 Task: Provide the standings of the 2023 Victory Lane Racing Xfinity Series for the track "Chicago Street Course".
Action: Mouse moved to (222, 427)
Screenshot: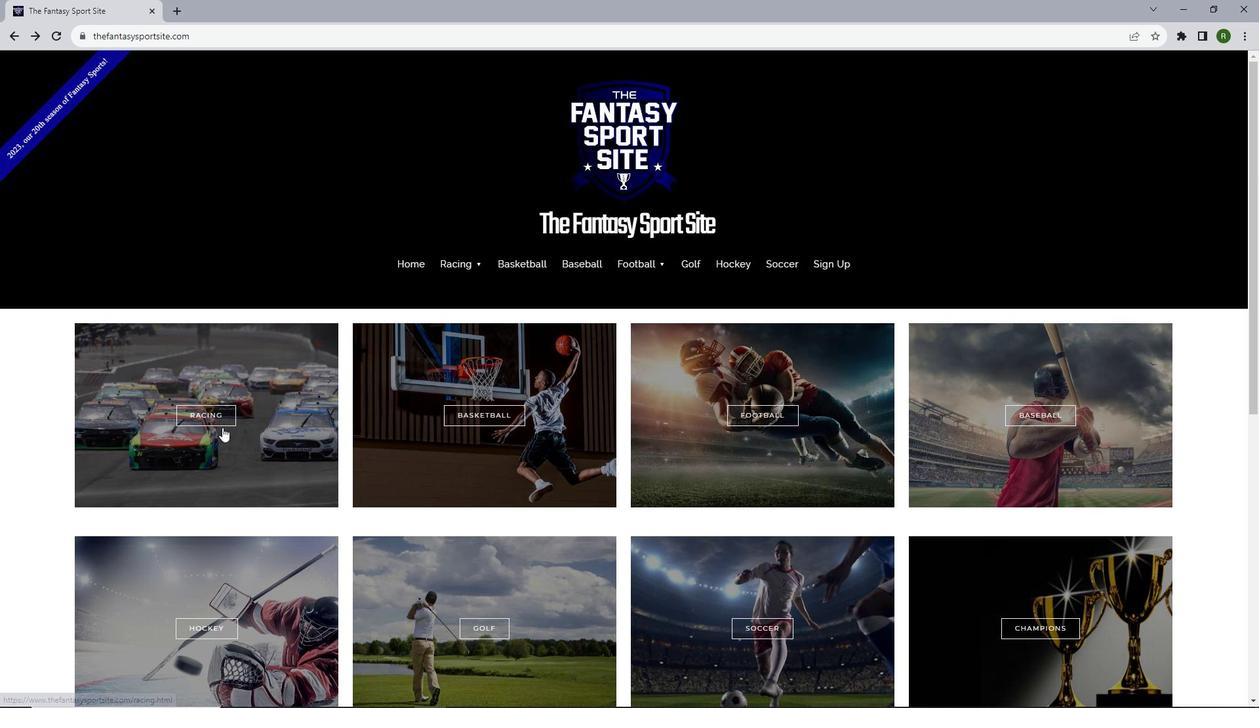 
Action: Mouse pressed left at (222, 427)
Screenshot: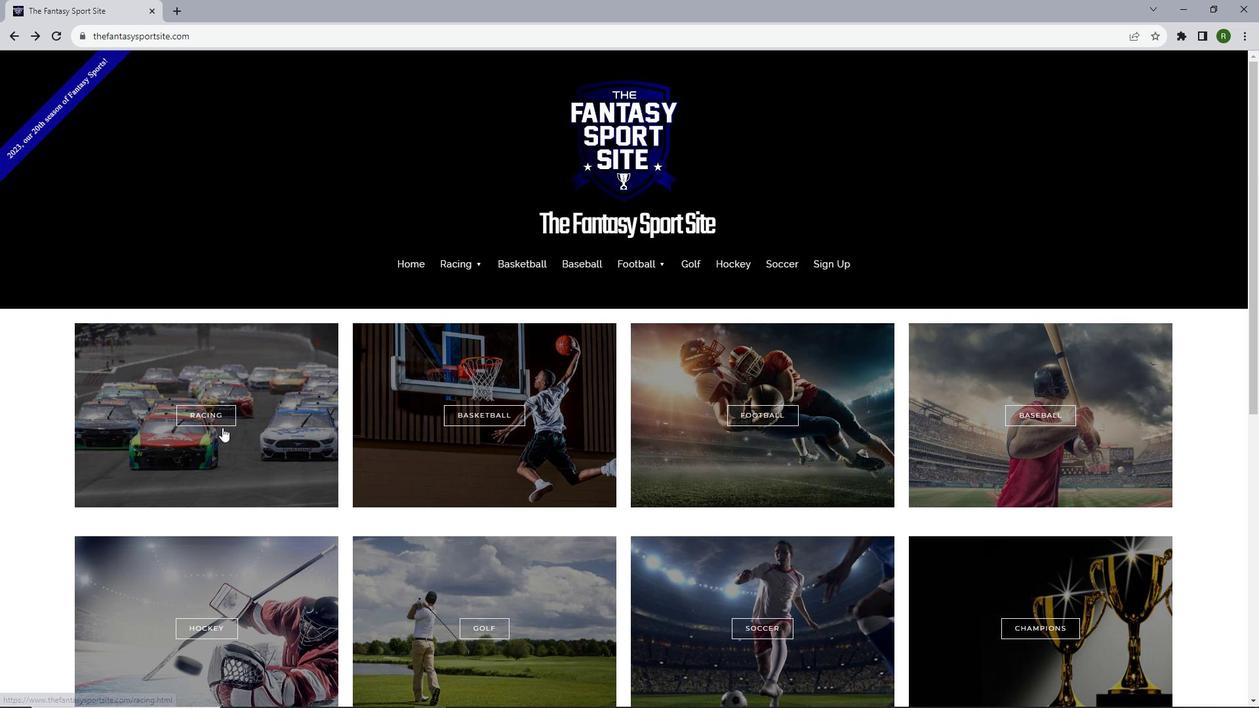 
Action: Mouse moved to (623, 576)
Screenshot: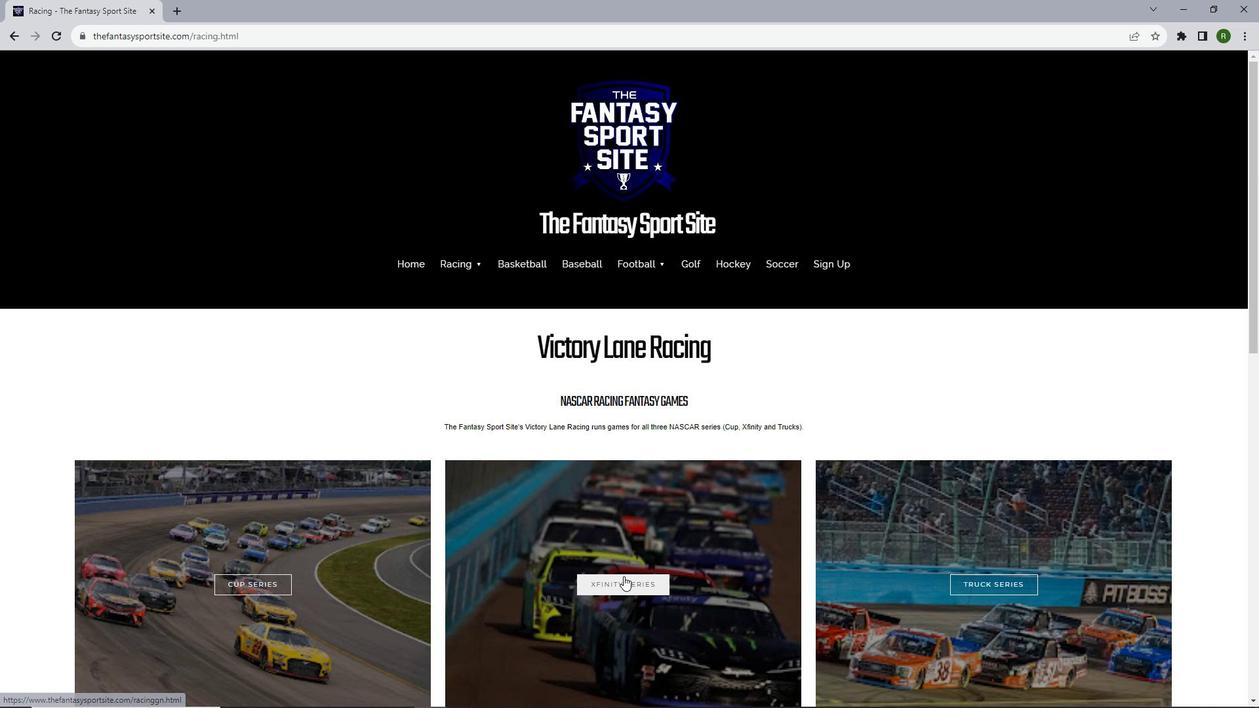
Action: Mouse pressed left at (623, 576)
Screenshot: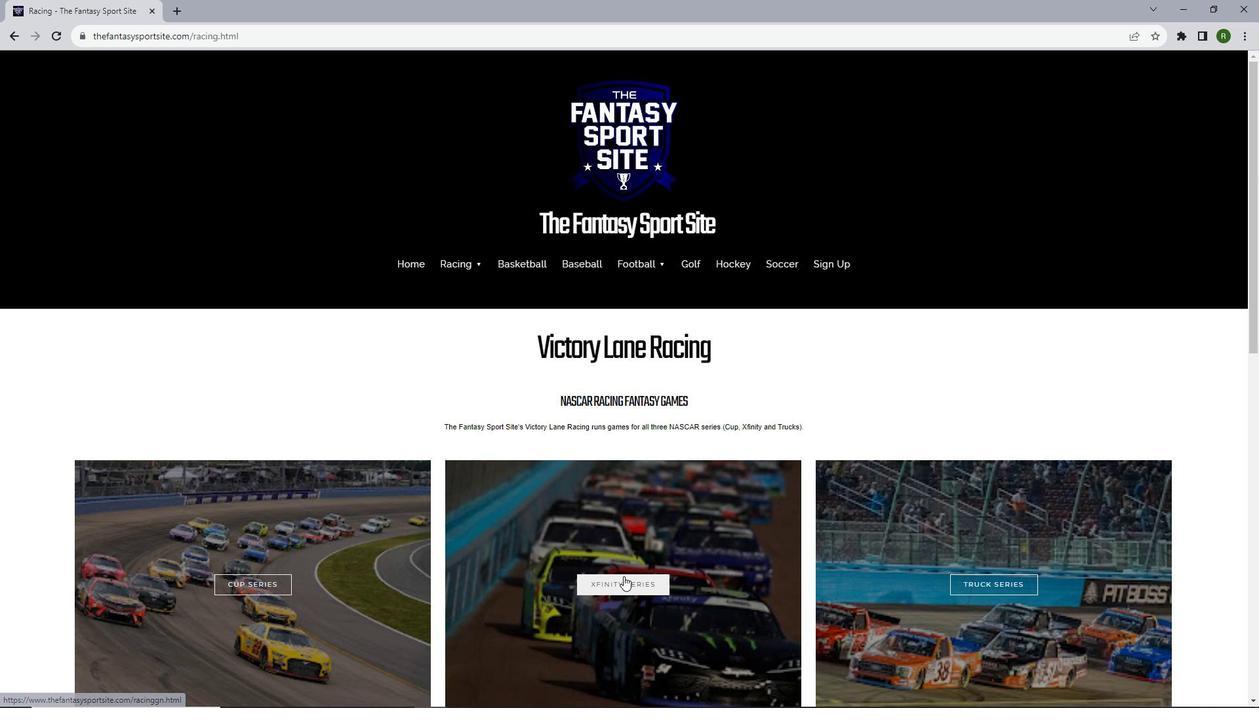 
Action: Mouse moved to (607, 380)
Screenshot: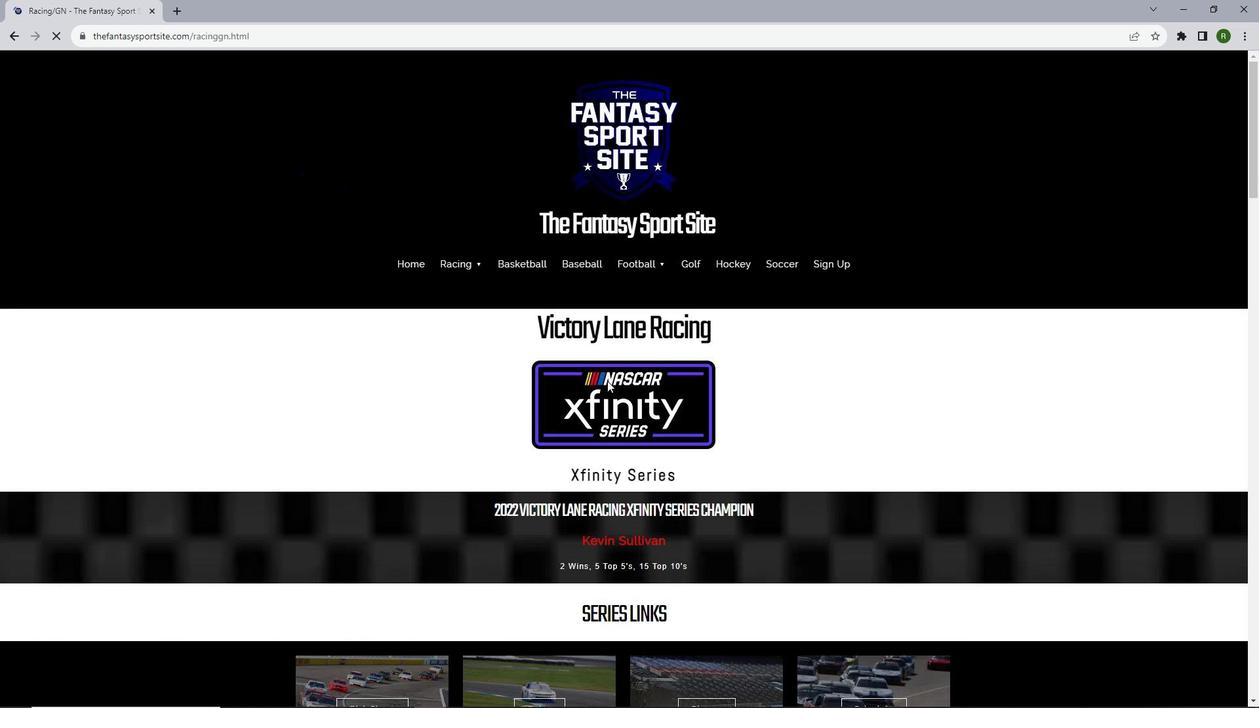 
Action: Mouse scrolled (607, 380) with delta (0, 0)
Screenshot: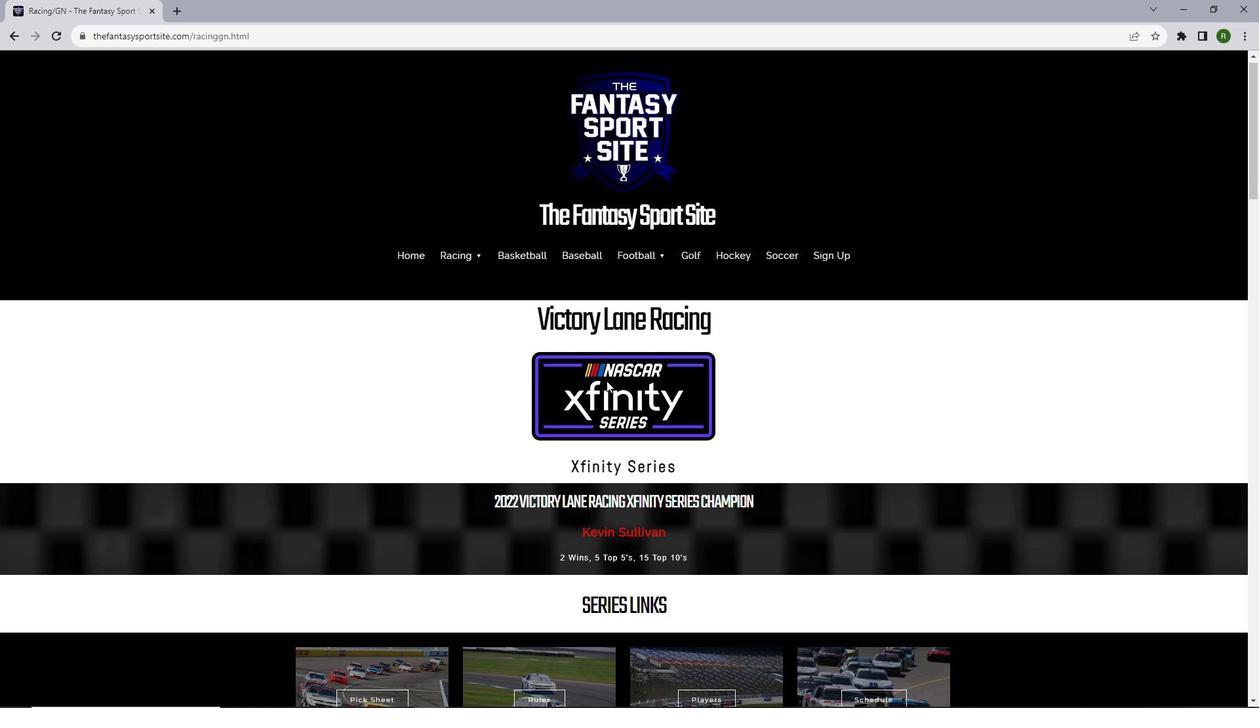 
Action: Mouse moved to (606, 380)
Screenshot: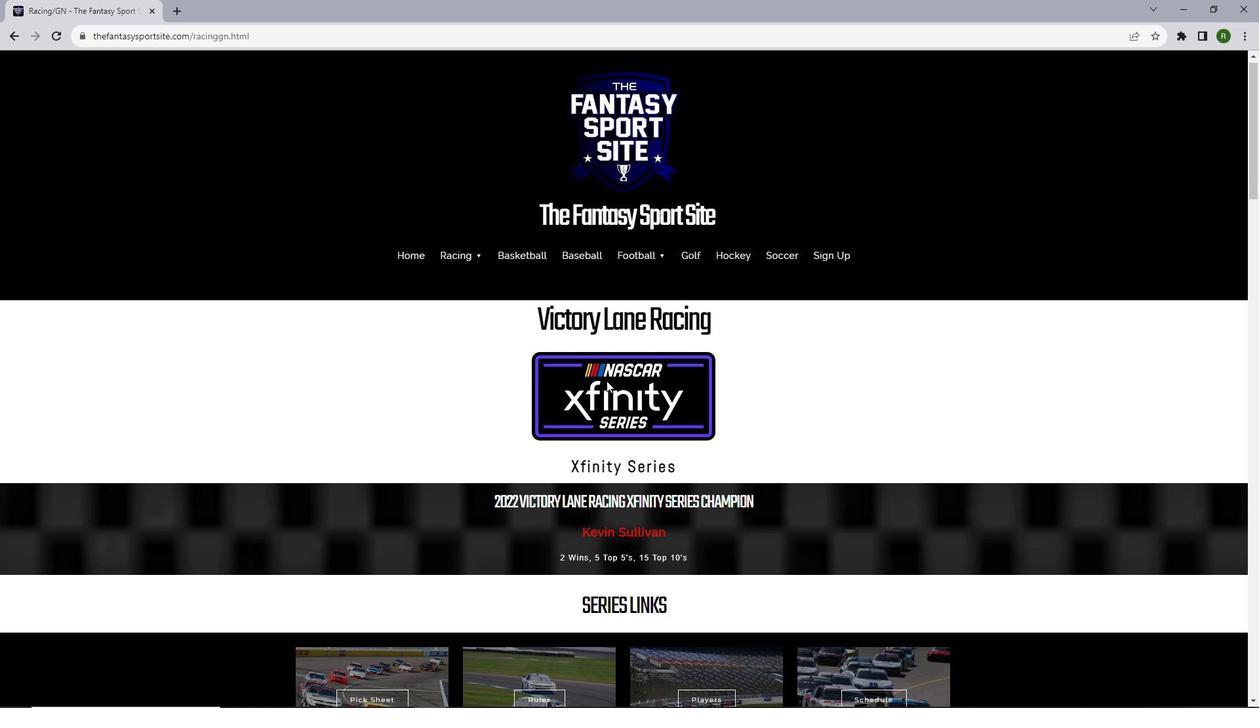 
Action: Mouse scrolled (606, 380) with delta (0, 0)
Screenshot: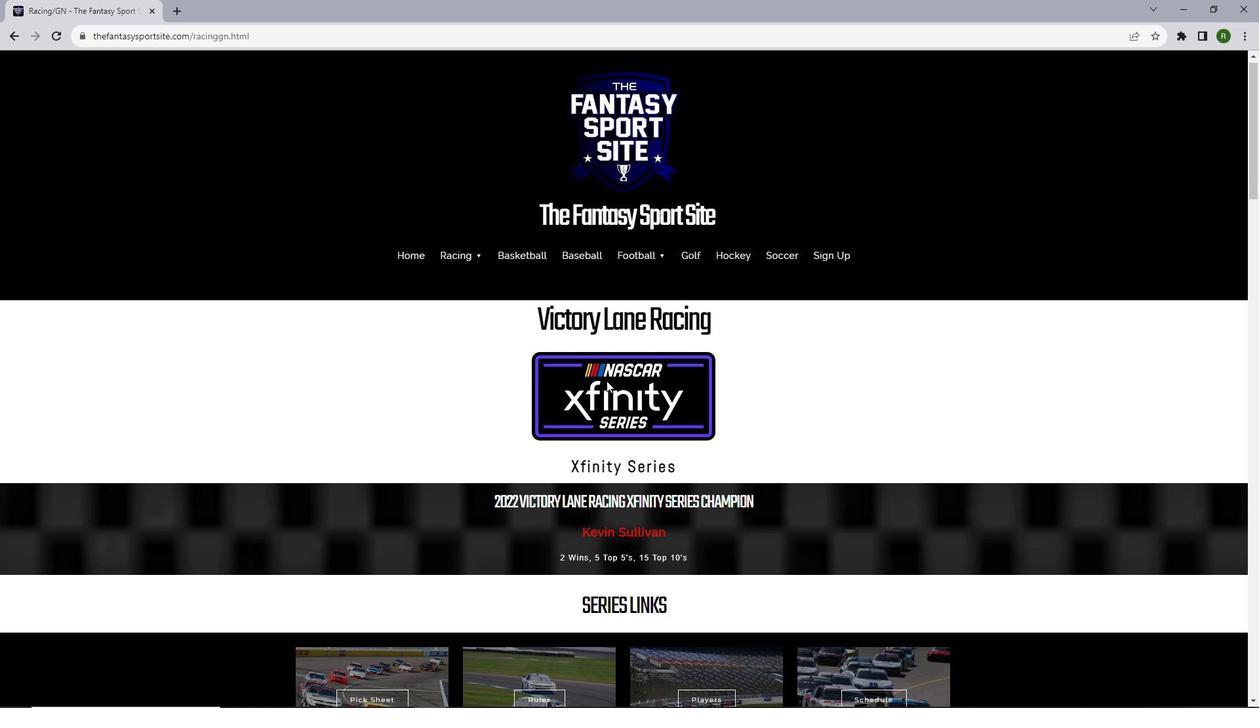 
Action: Mouse scrolled (606, 380) with delta (0, 0)
Screenshot: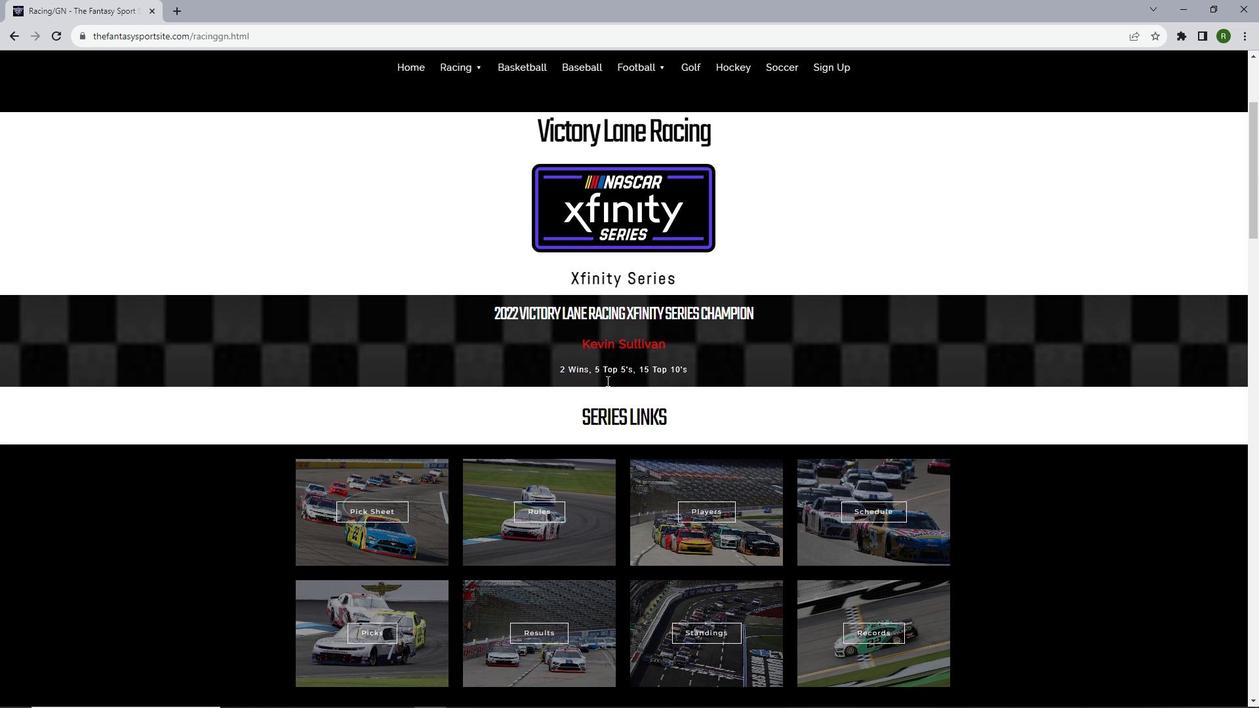 
Action: Mouse scrolled (606, 380) with delta (0, 0)
Screenshot: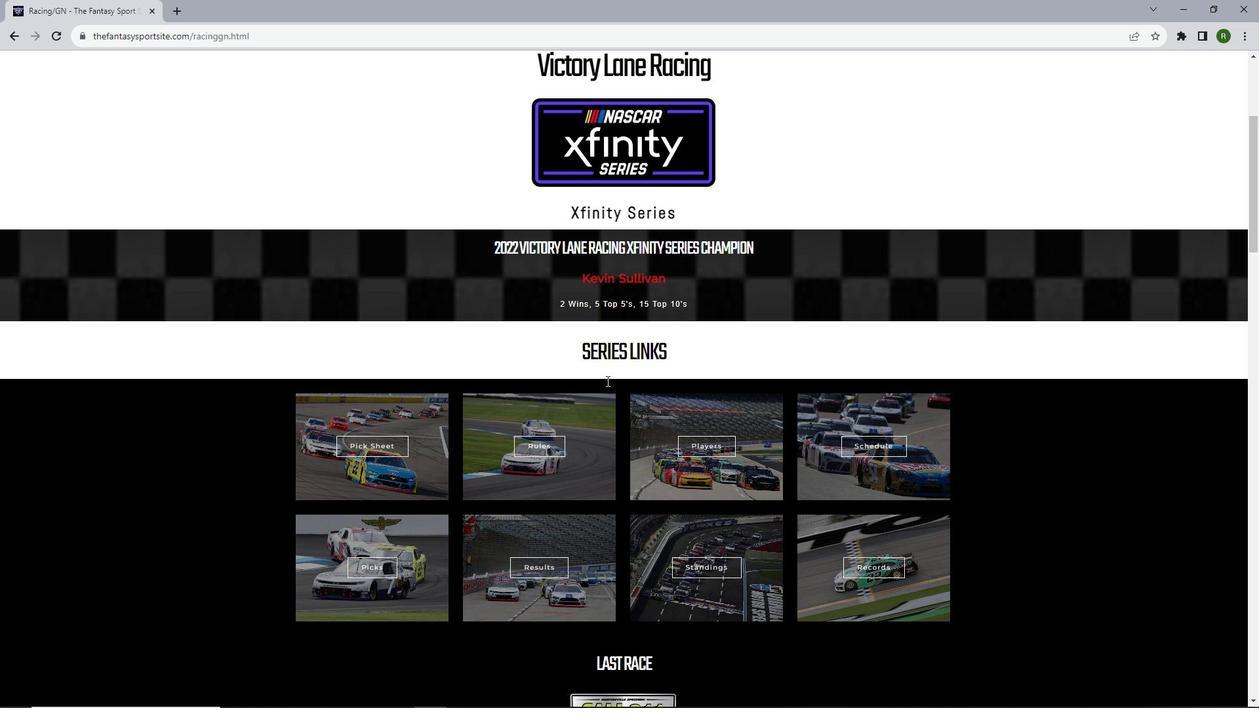 
Action: Mouse scrolled (606, 380) with delta (0, 0)
Screenshot: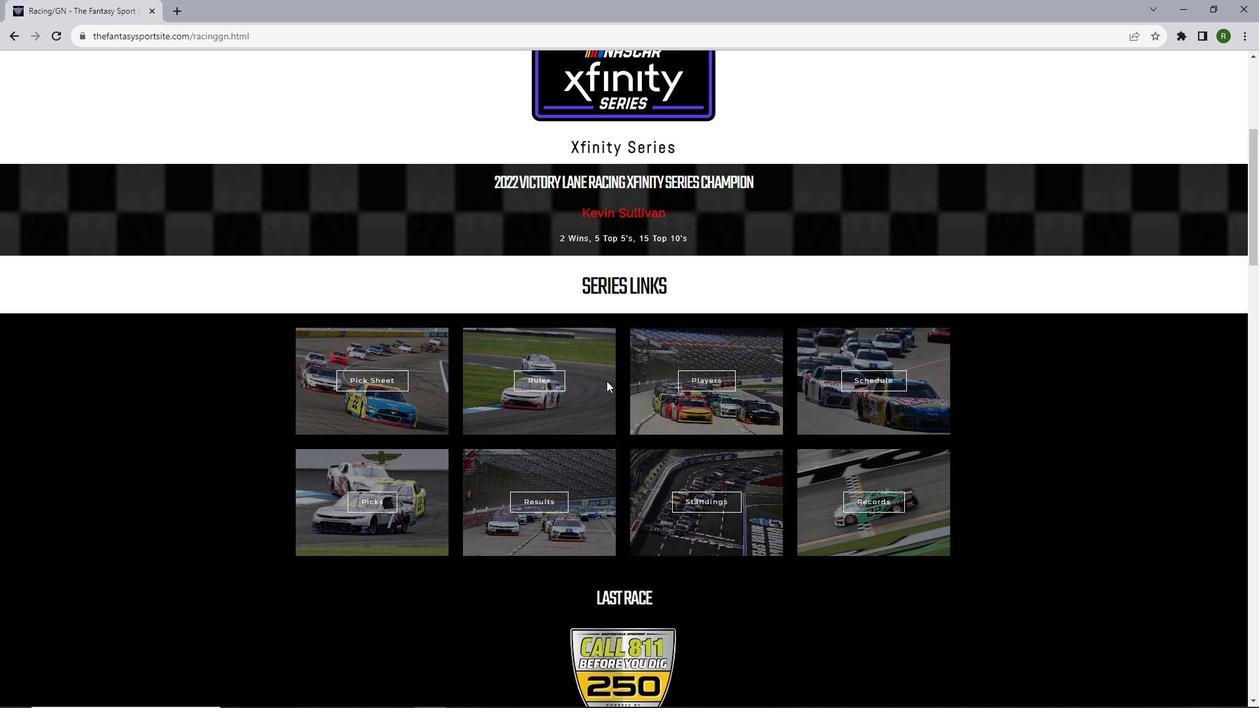 
Action: Mouse moved to (706, 508)
Screenshot: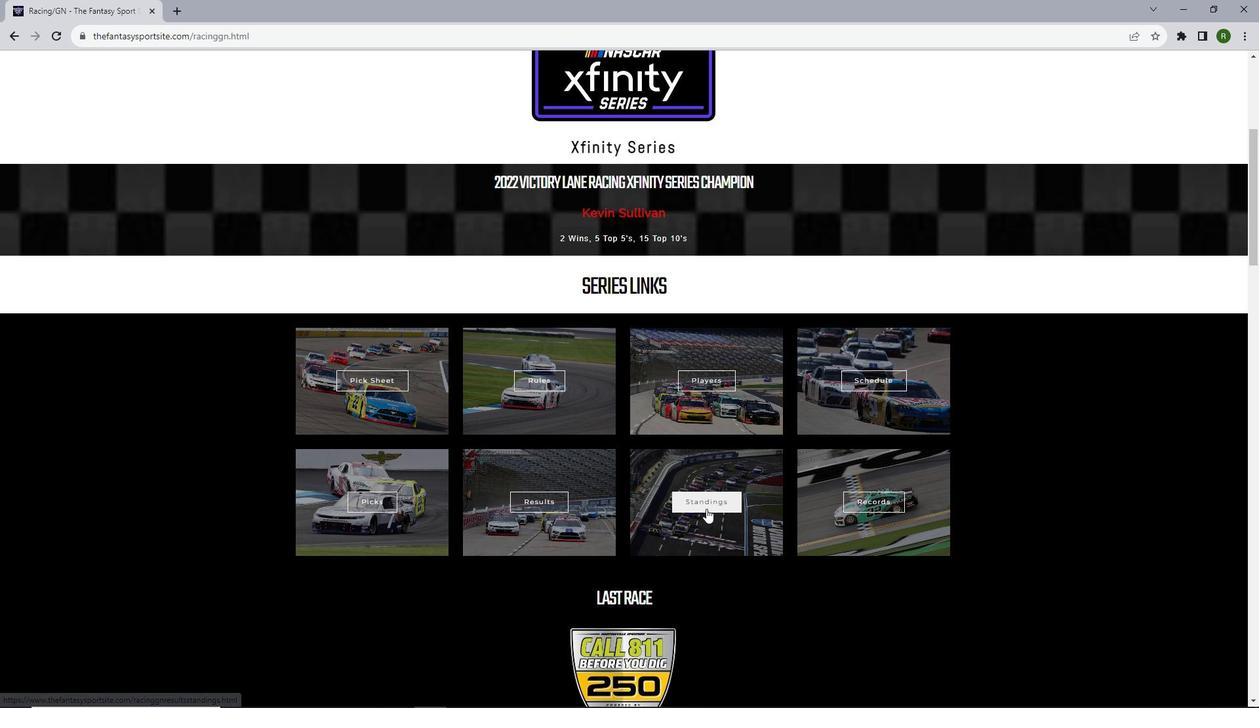 
Action: Mouse pressed left at (706, 508)
Screenshot: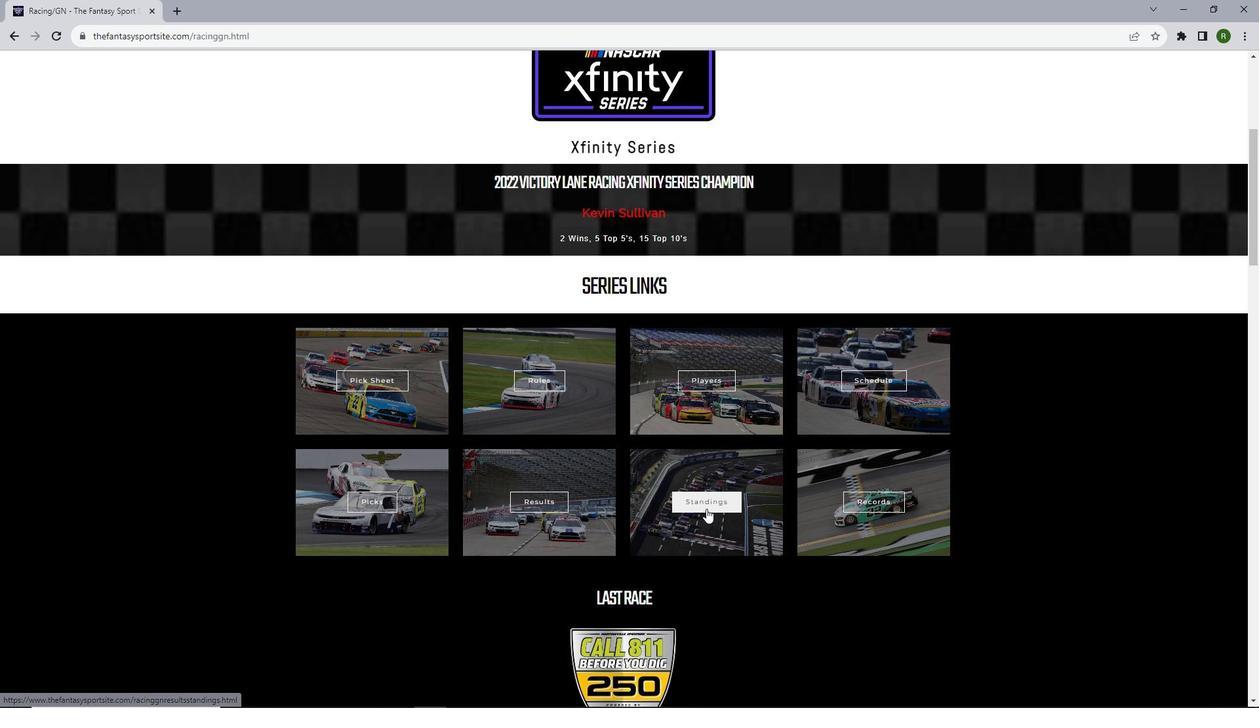 
Action: Mouse moved to (597, 224)
Screenshot: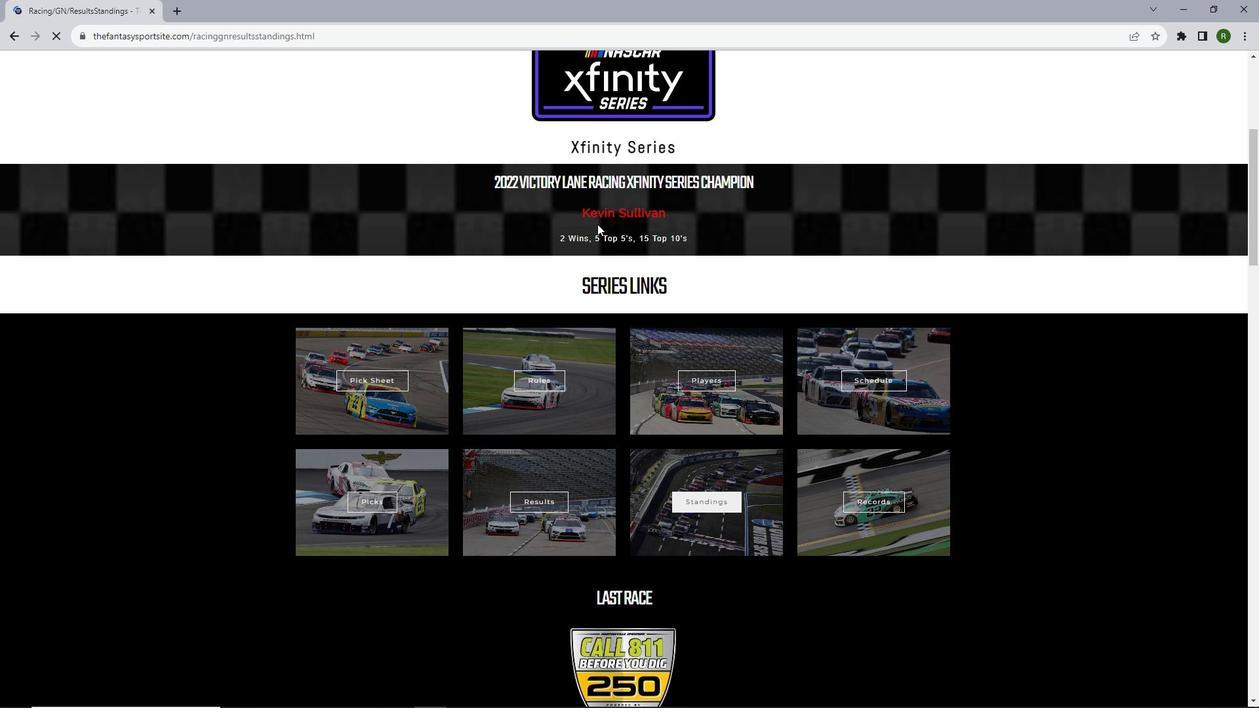 
Action: Mouse scrolled (597, 223) with delta (0, 0)
Screenshot: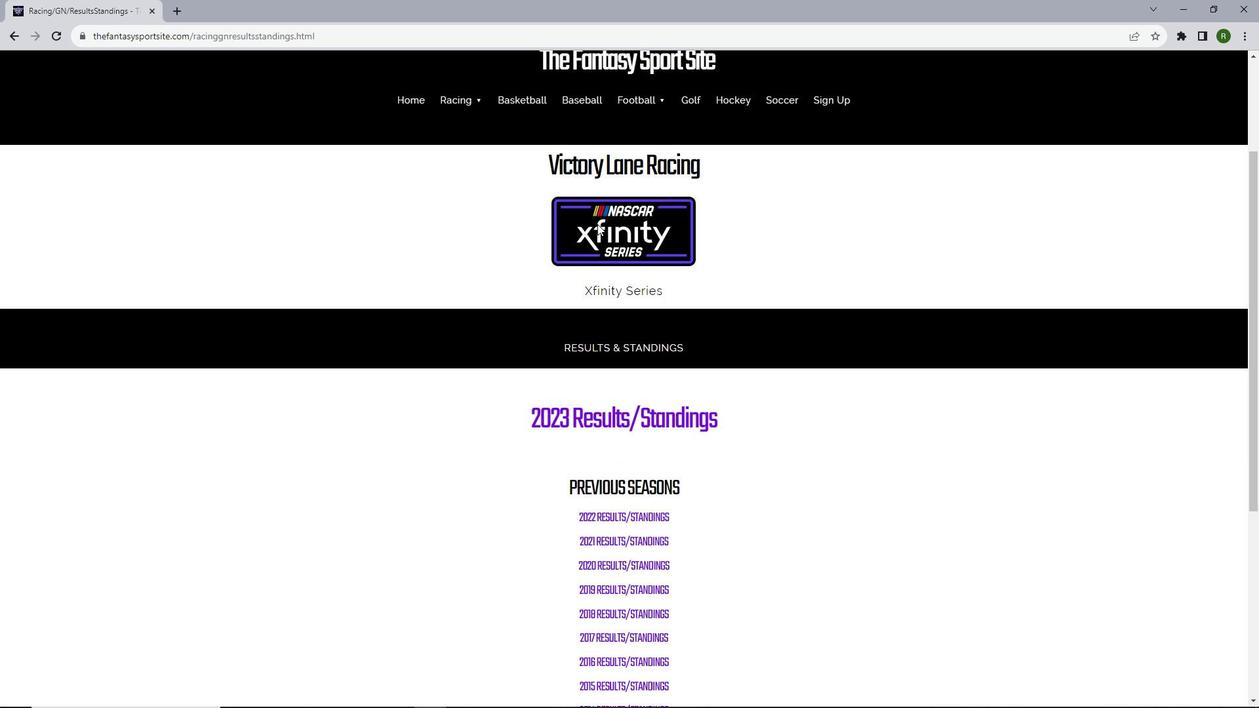 
Action: Mouse scrolled (597, 223) with delta (0, 0)
Screenshot: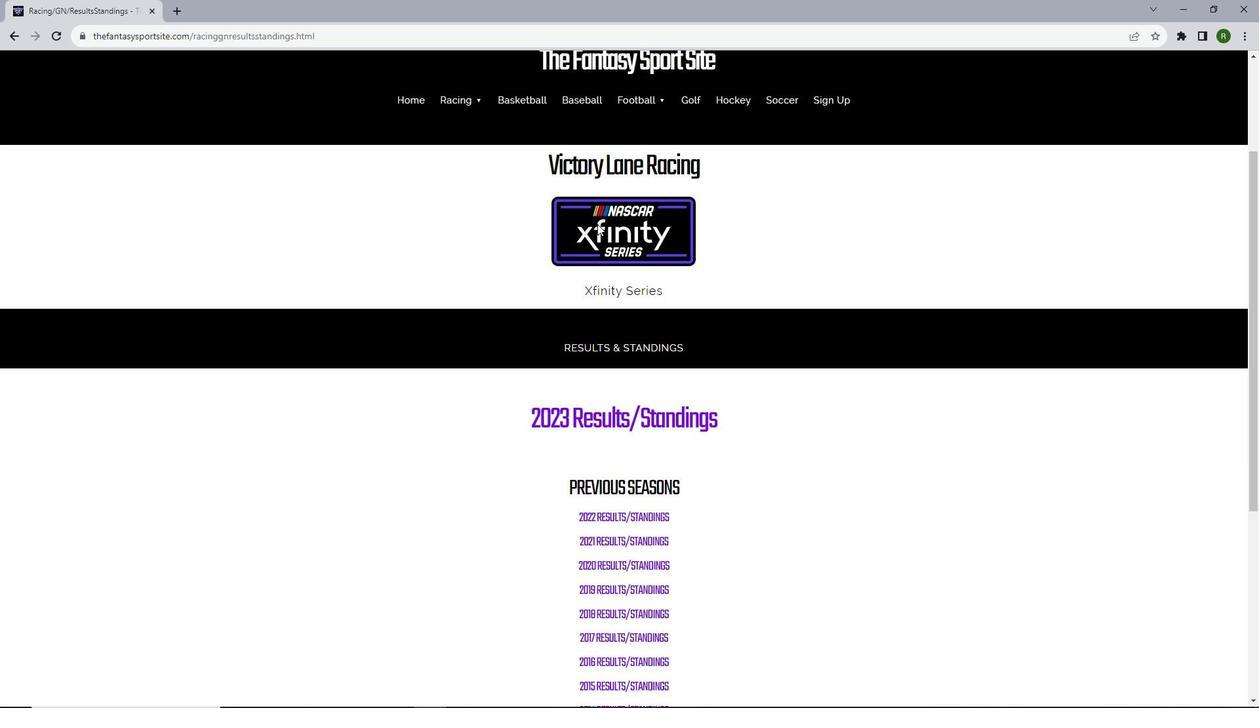 
Action: Mouse scrolled (597, 223) with delta (0, 0)
Screenshot: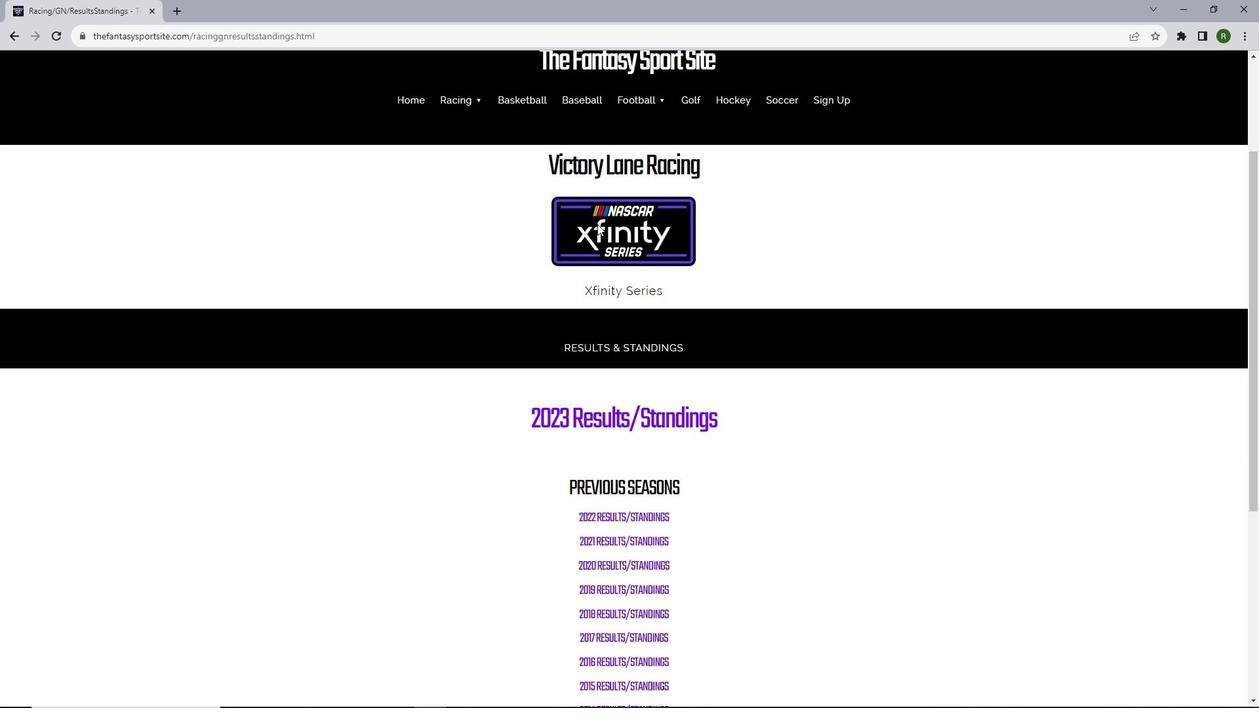 
Action: Mouse scrolled (597, 223) with delta (0, 0)
Screenshot: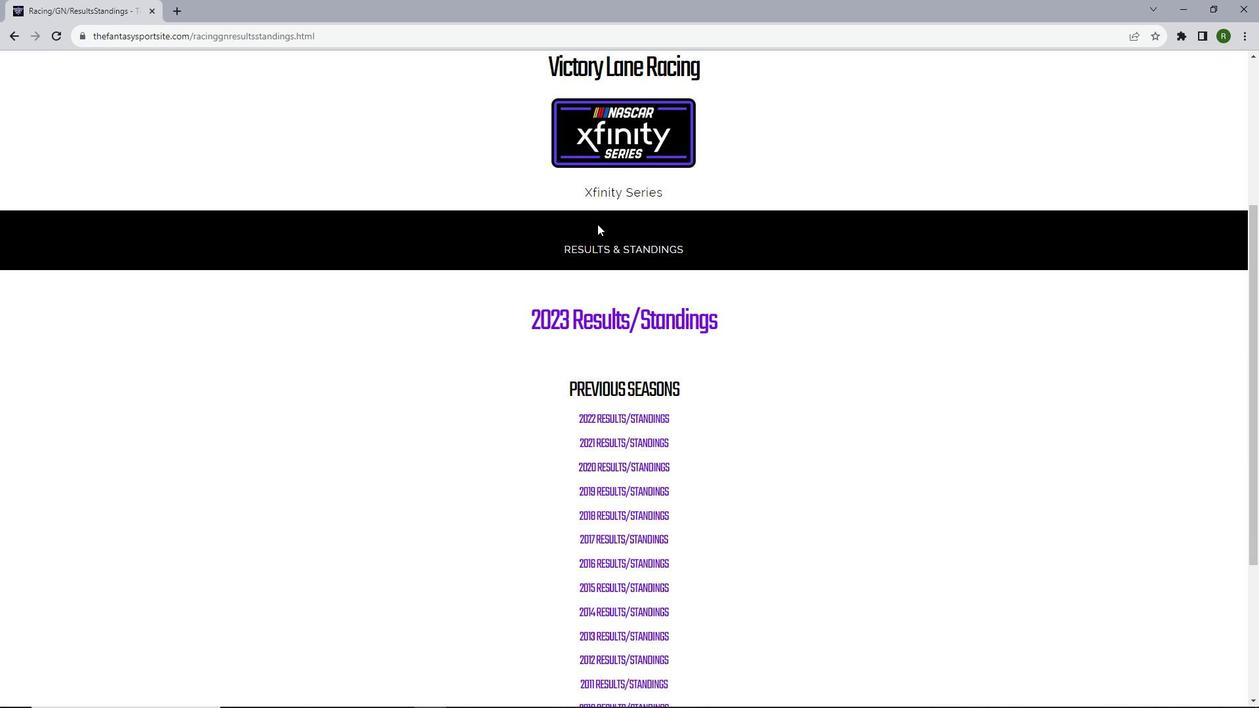 
Action: Mouse moved to (584, 319)
Screenshot: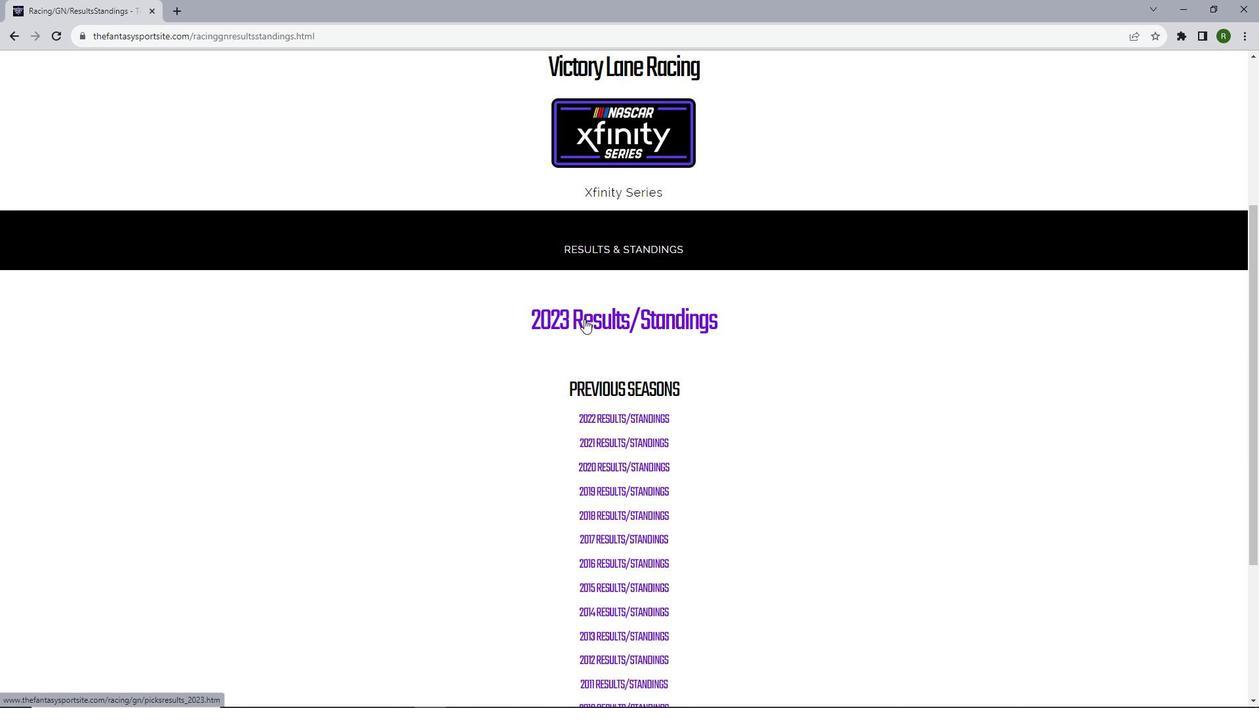 
Action: Mouse pressed left at (584, 319)
Screenshot: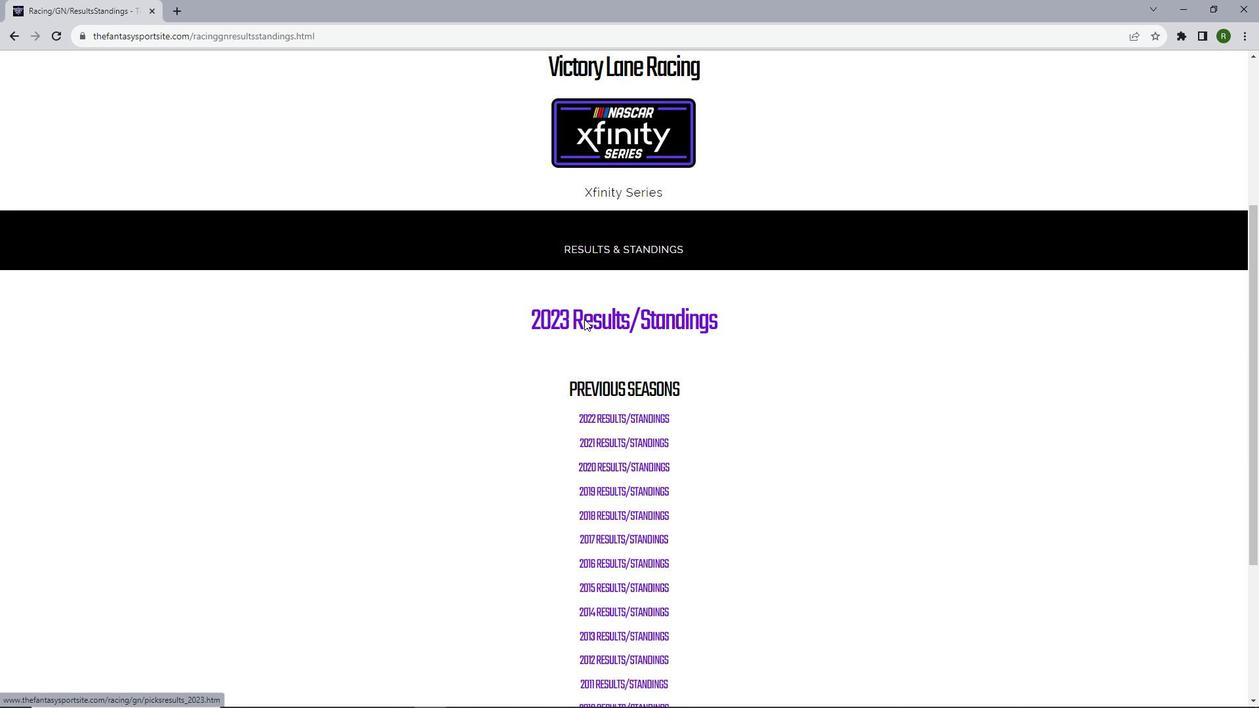 
Action: Mouse moved to (771, 321)
Screenshot: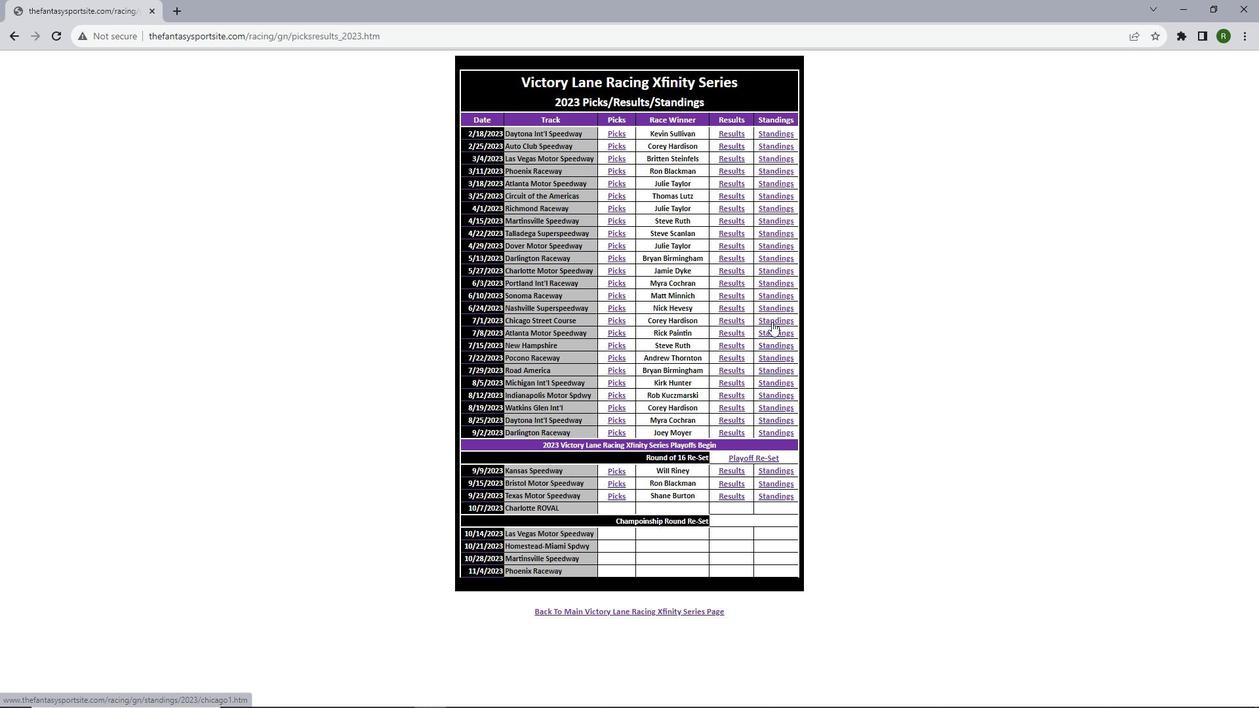 
Action: Mouse pressed left at (771, 321)
Screenshot: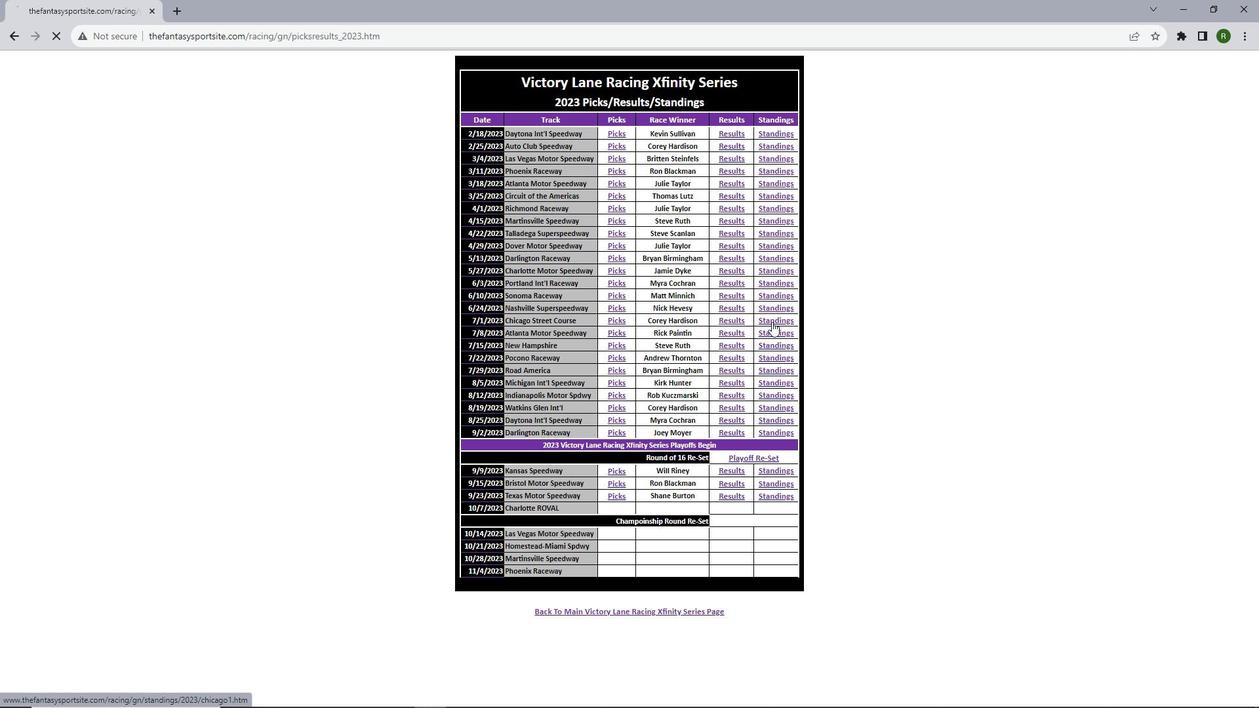 
Action: Mouse scrolled (771, 321) with delta (0, 0)
Screenshot: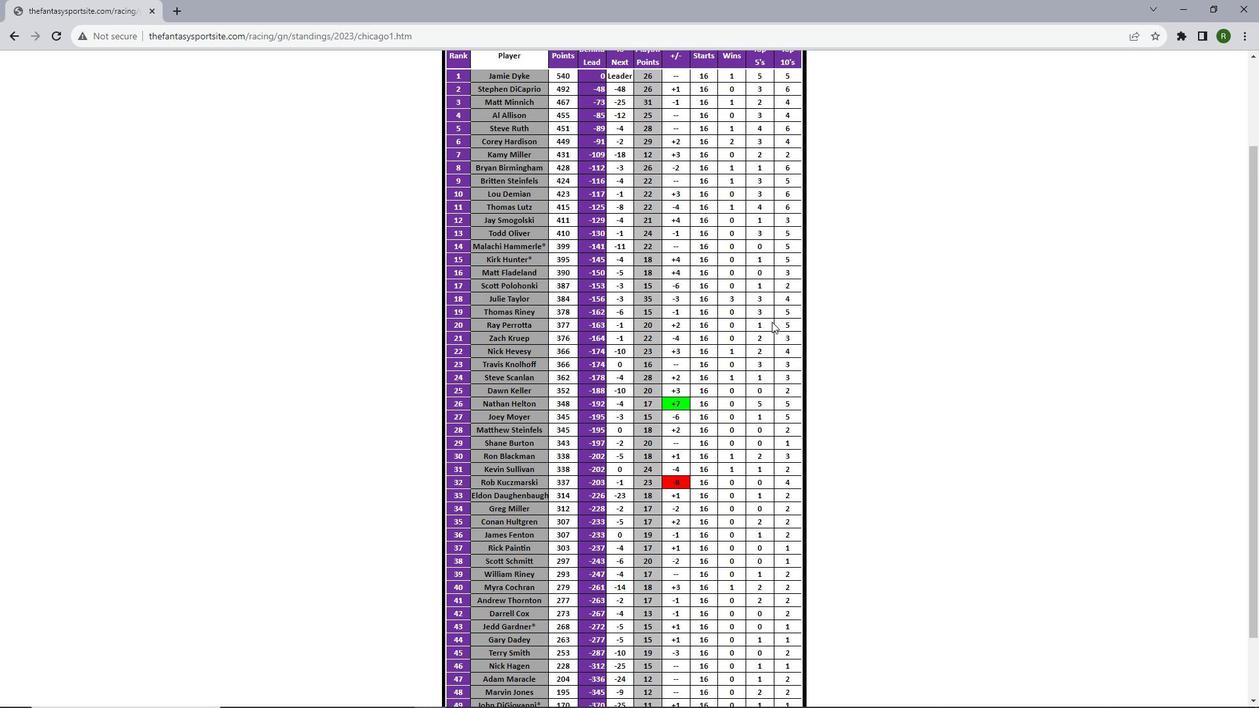 
Action: Mouse scrolled (771, 321) with delta (0, 0)
Screenshot: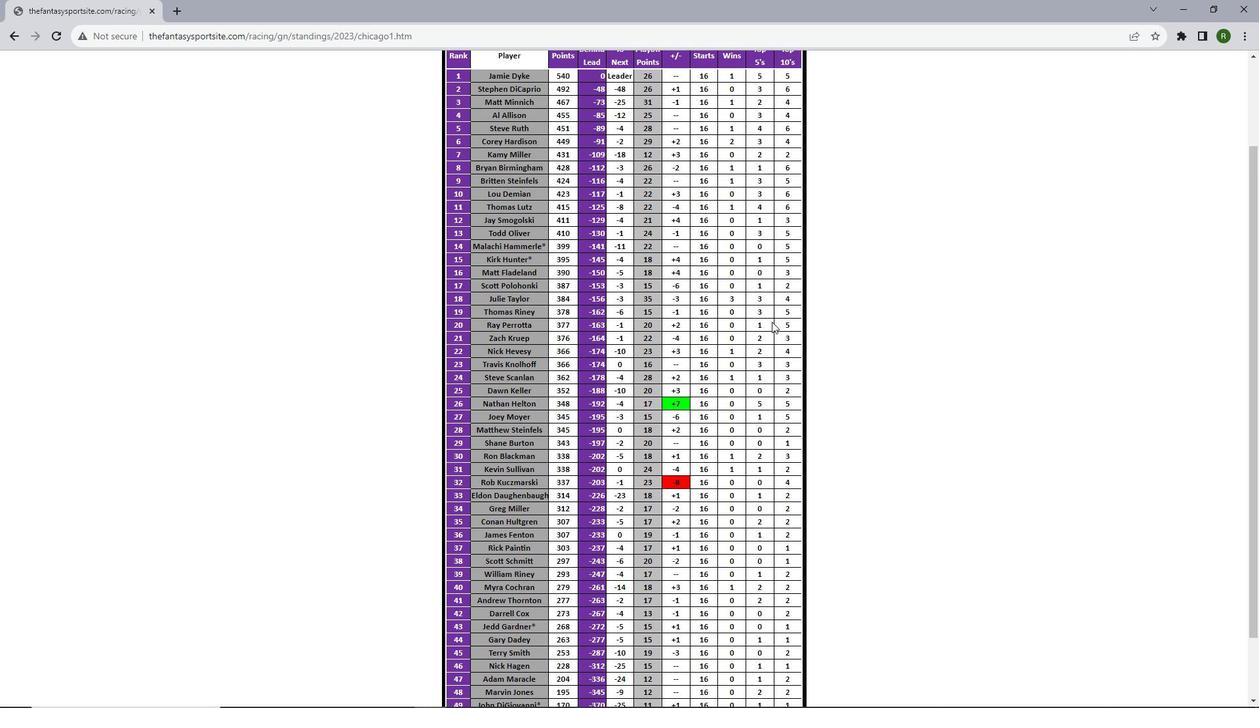
Action: Mouse scrolled (771, 321) with delta (0, 0)
Screenshot: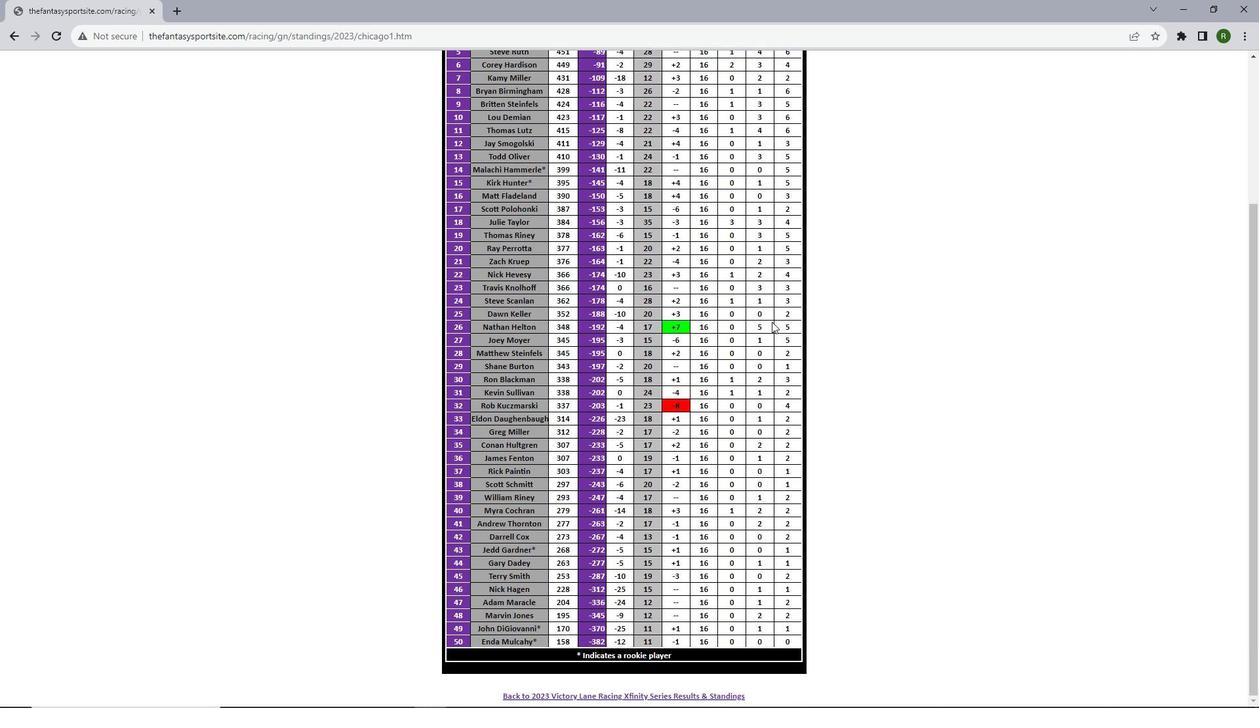 
Action: Mouse scrolled (771, 321) with delta (0, 0)
Screenshot: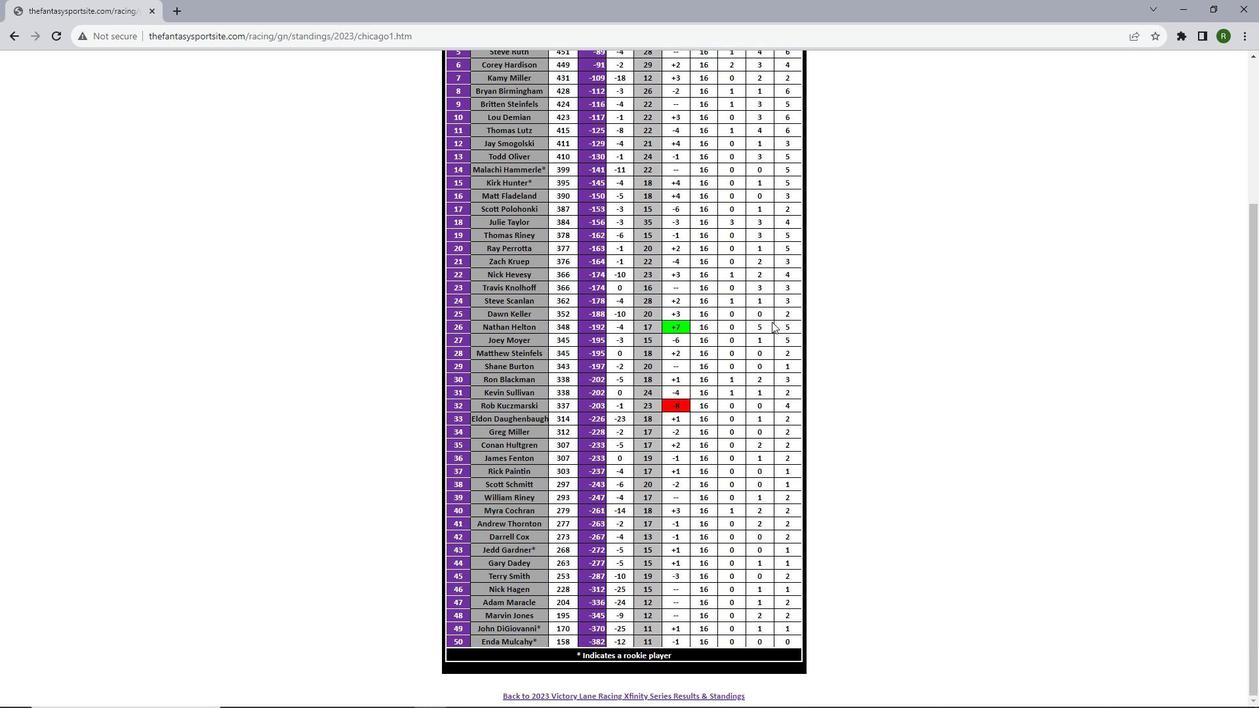 
Action: Mouse scrolled (771, 321) with delta (0, 0)
Screenshot: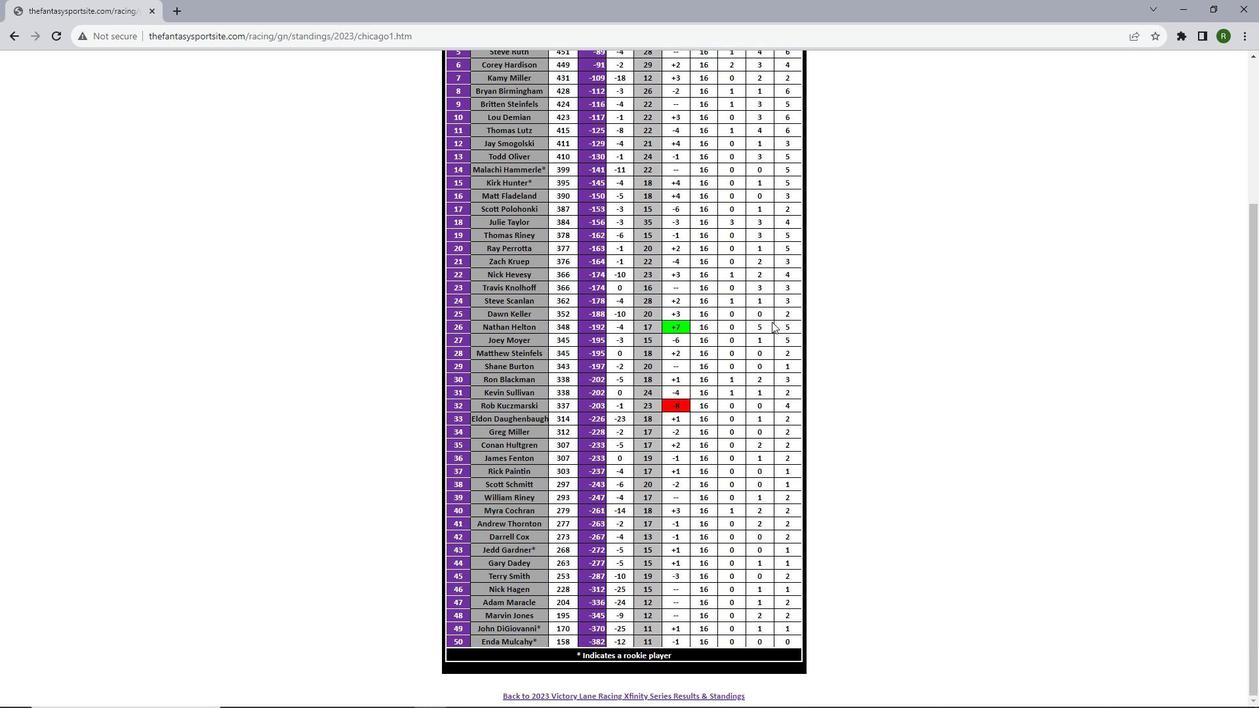 
Action: Mouse scrolled (771, 321) with delta (0, 0)
Screenshot: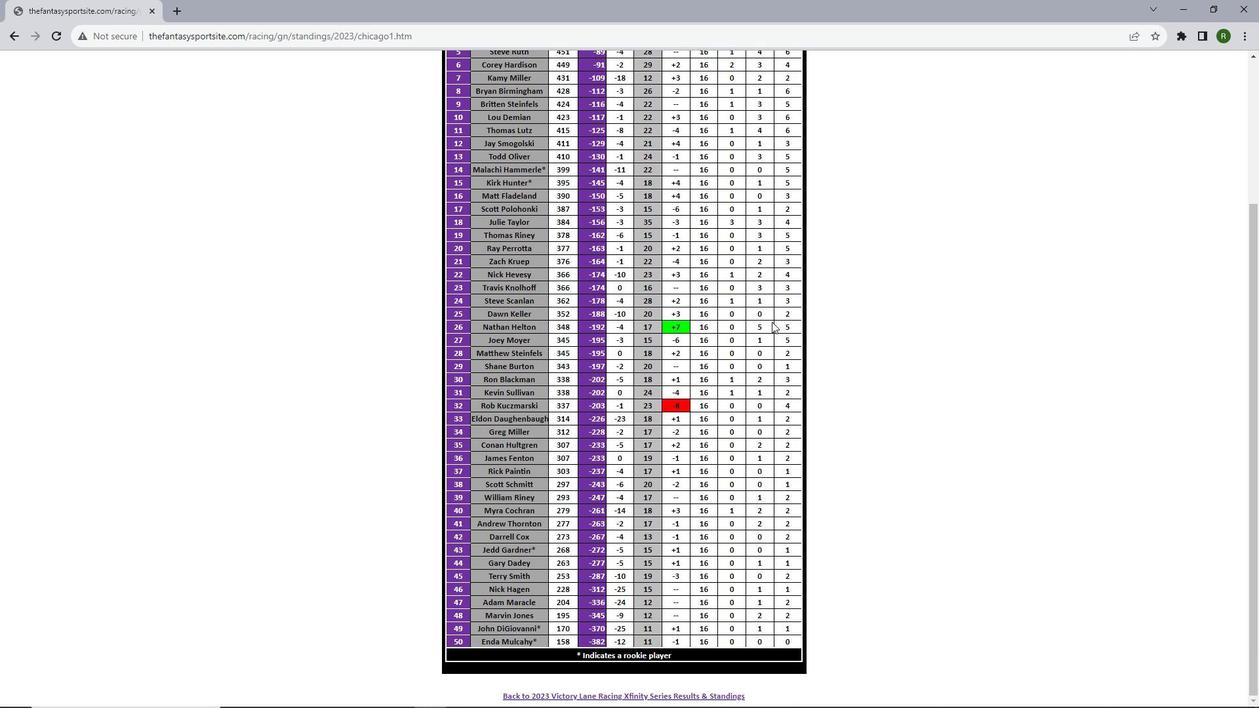 
Action: Mouse scrolled (771, 321) with delta (0, 0)
Screenshot: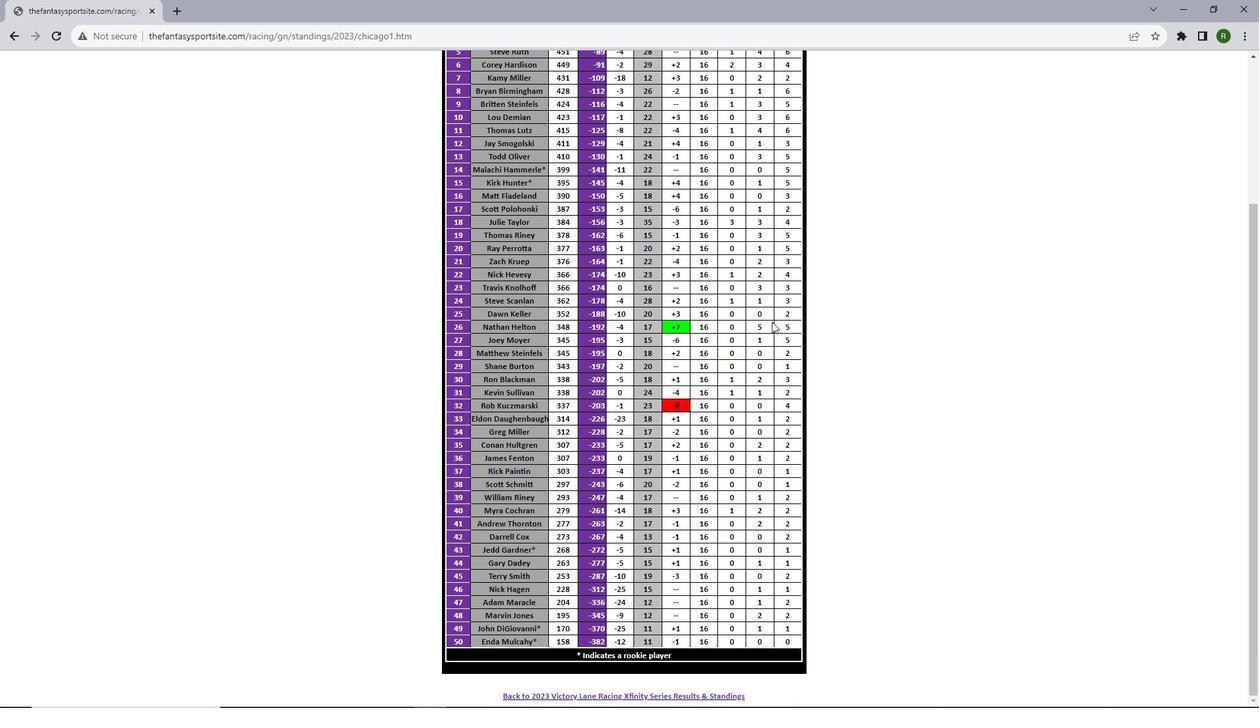 
Action: Mouse scrolled (771, 321) with delta (0, 0)
Screenshot: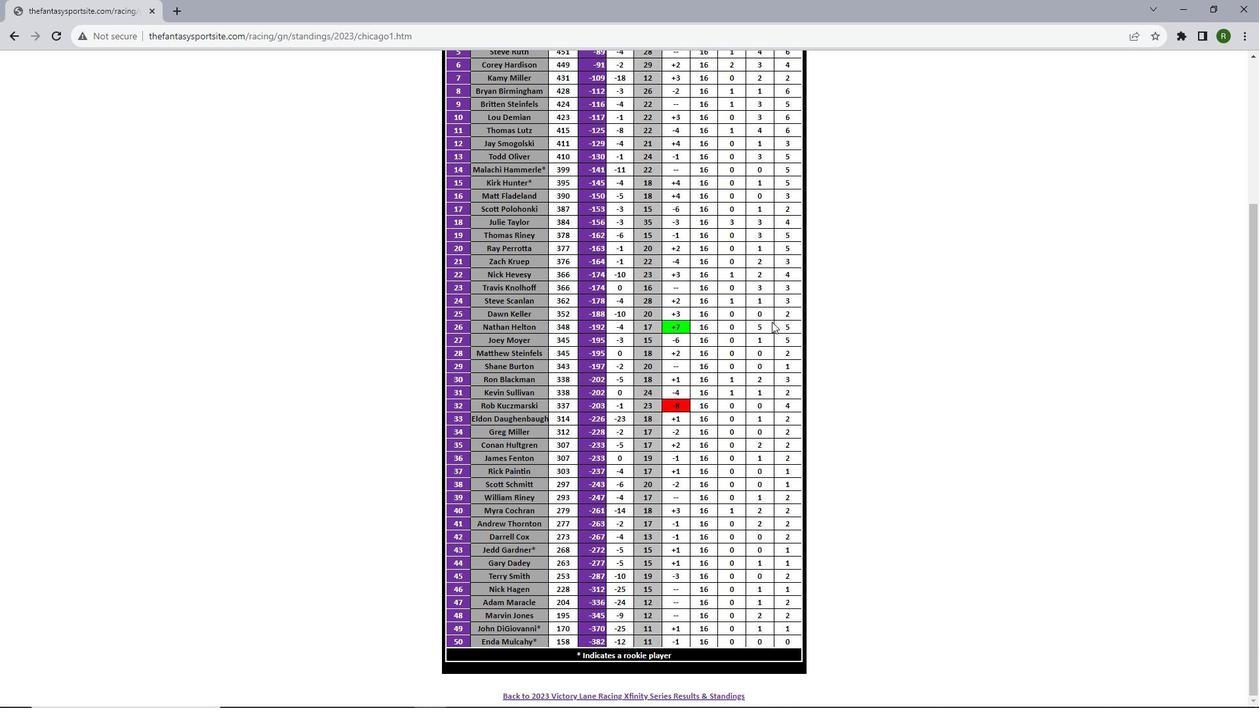 
Action: Mouse scrolled (771, 322) with delta (0, 0)
Screenshot: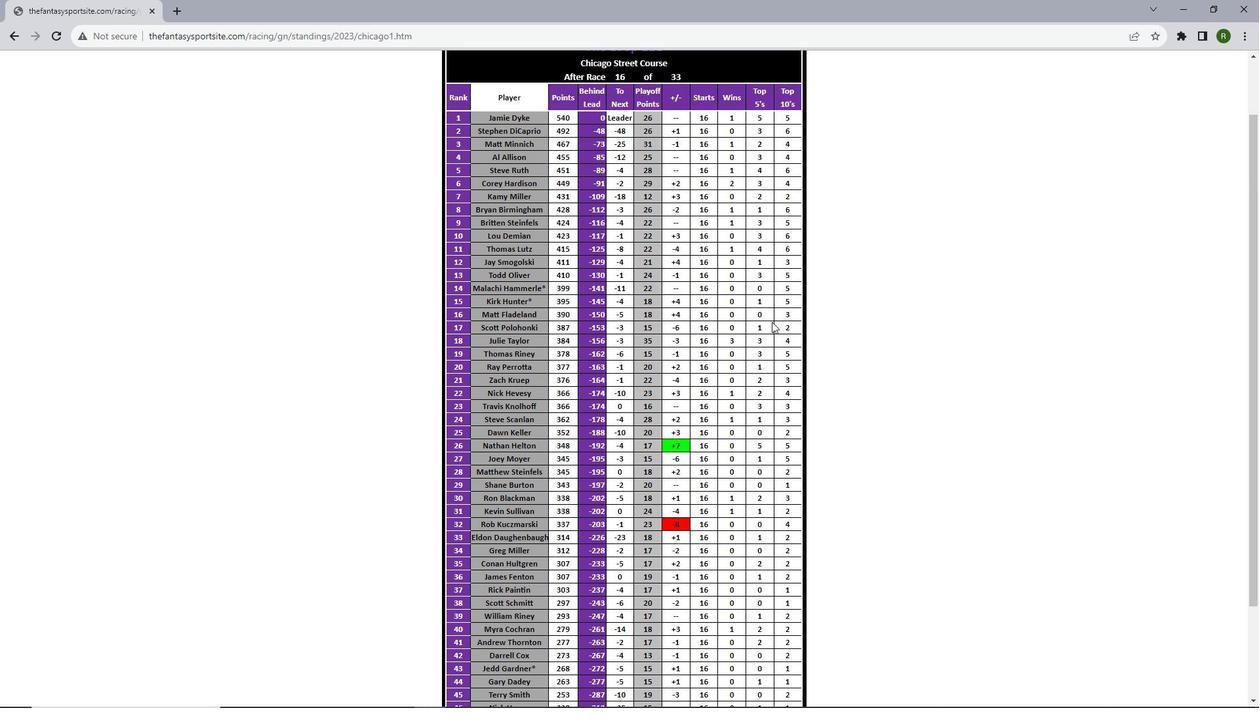 
Action: Mouse scrolled (771, 322) with delta (0, 0)
Screenshot: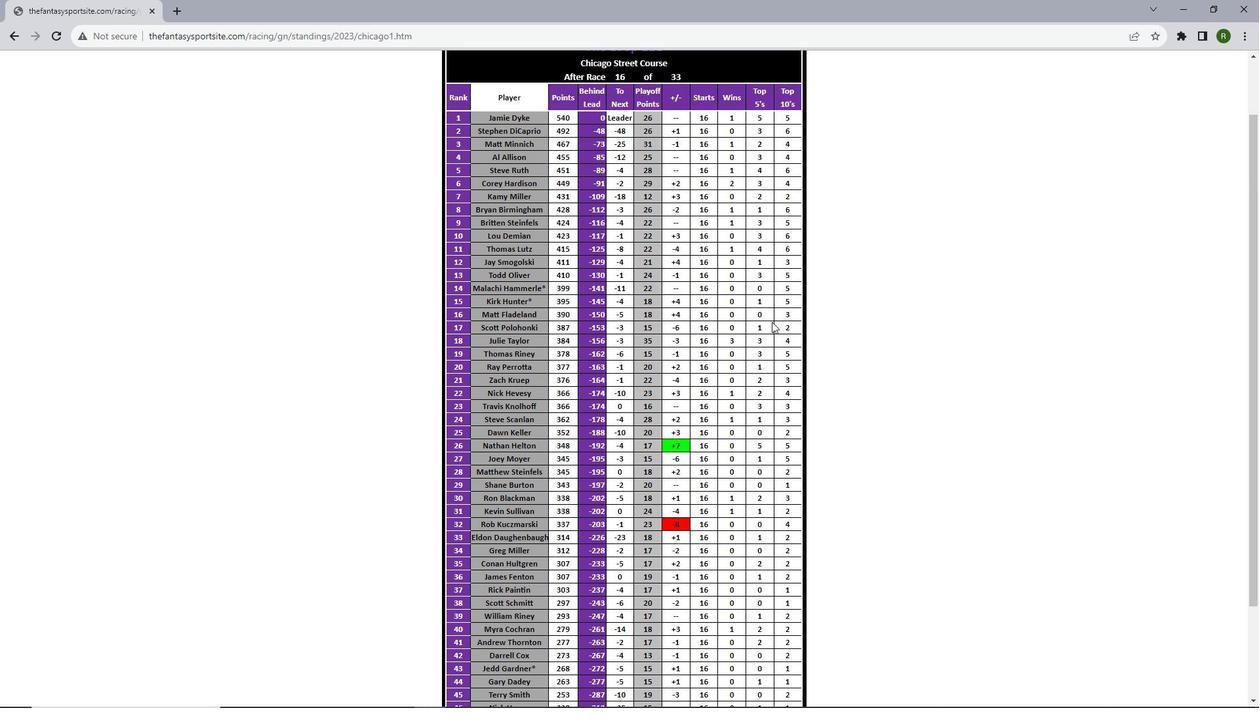 
Action: Mouse scrolled (771, 322) with delta (0, 0)
Screenshot: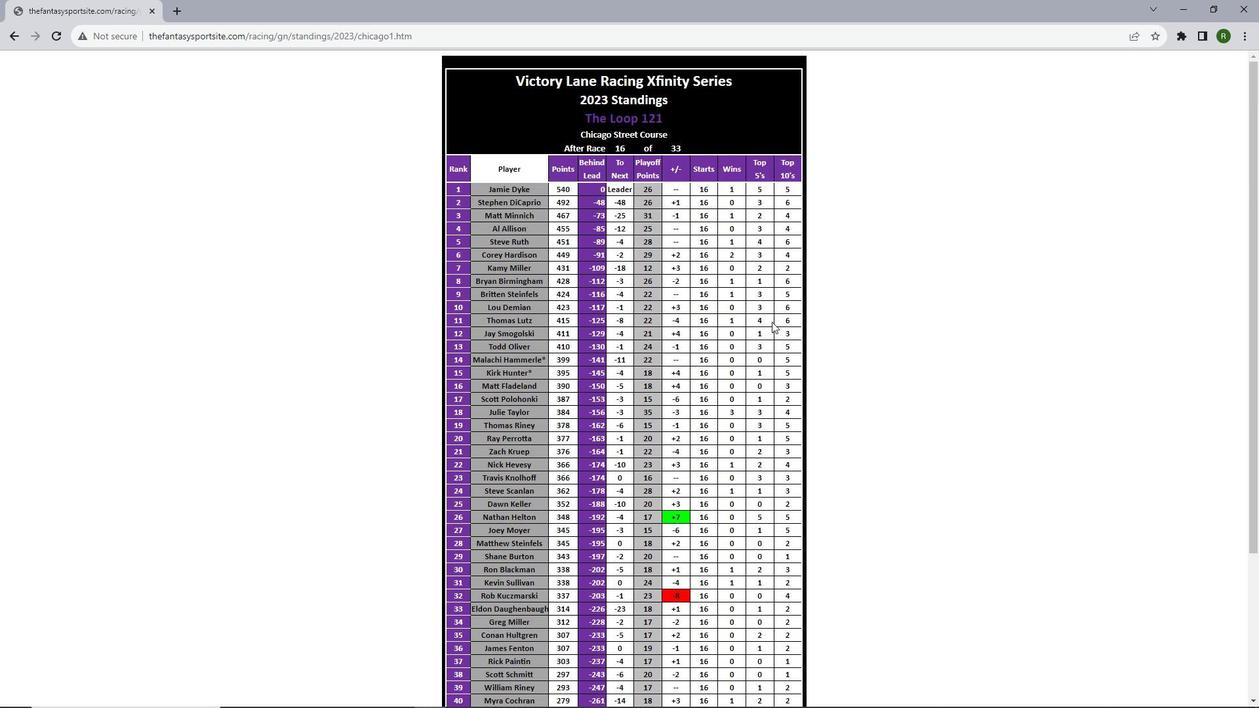 
Action: Mouse scrolled (771, 322) with delta (0, 0)
Screenshot: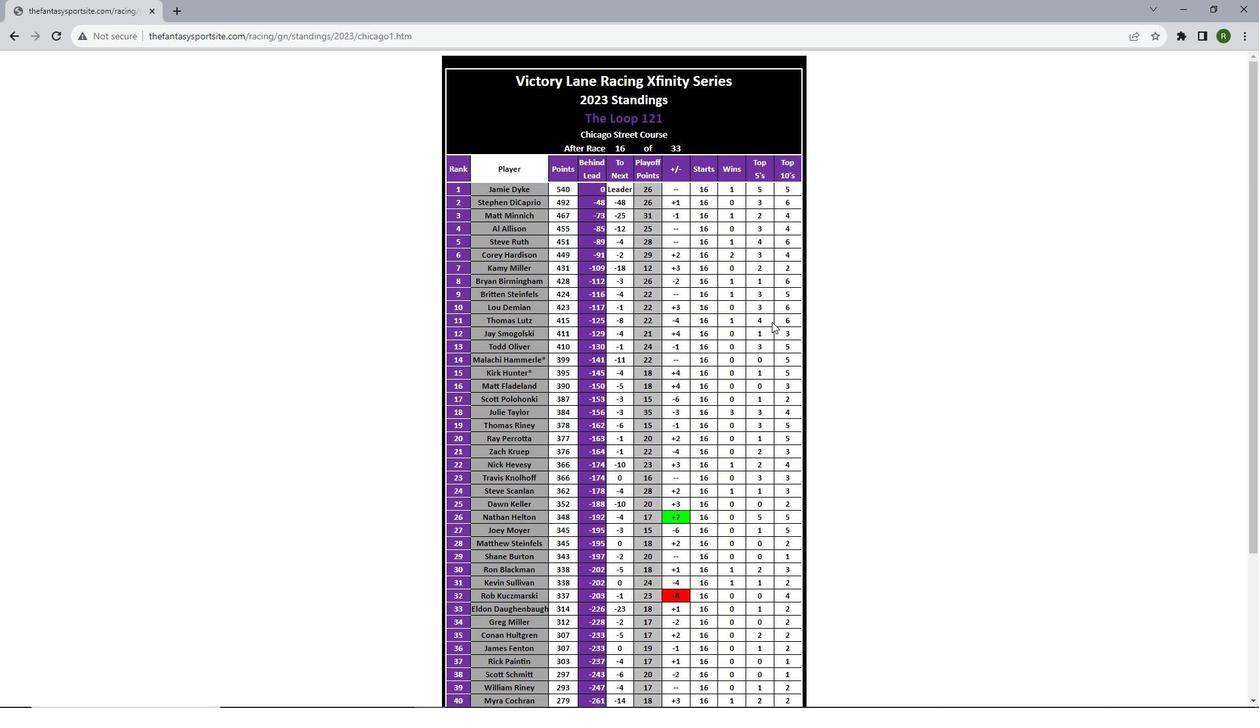 
Action: Mouse scrolled (771, 322) with delta (0, 0)
Screenshot: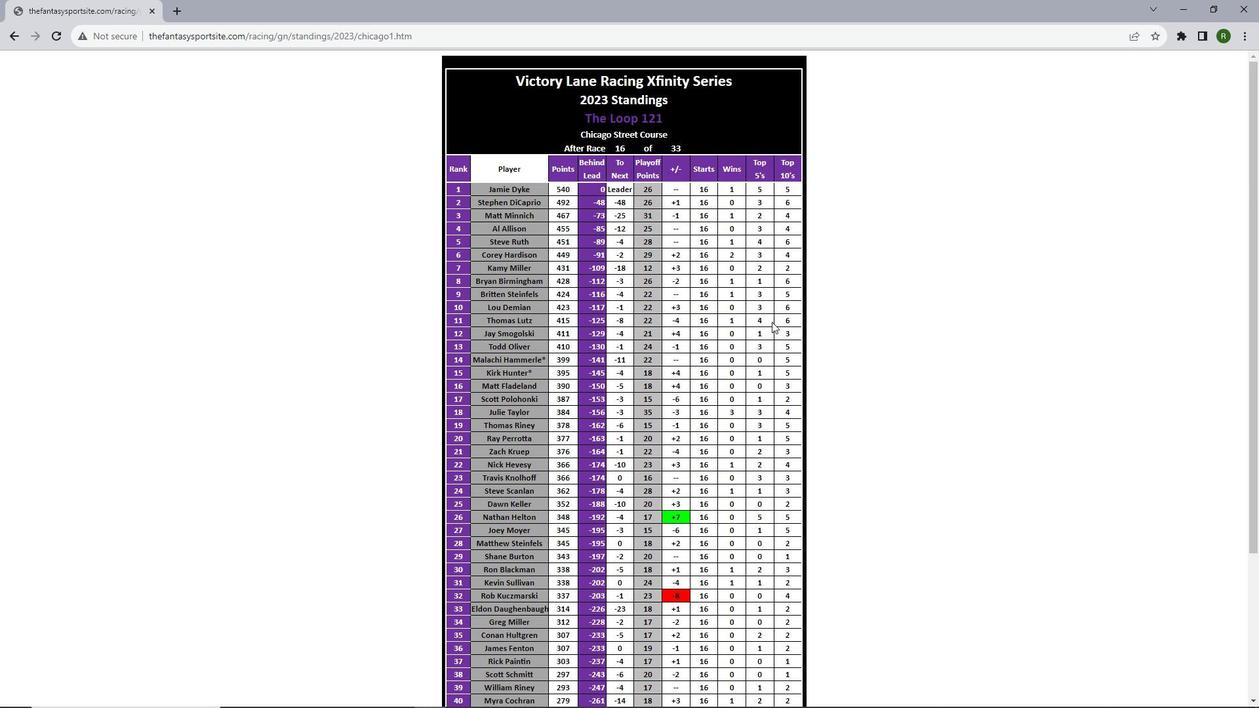 
Action: Mouse scrolled (771, 322) with delta (0, 0)
Screenshot: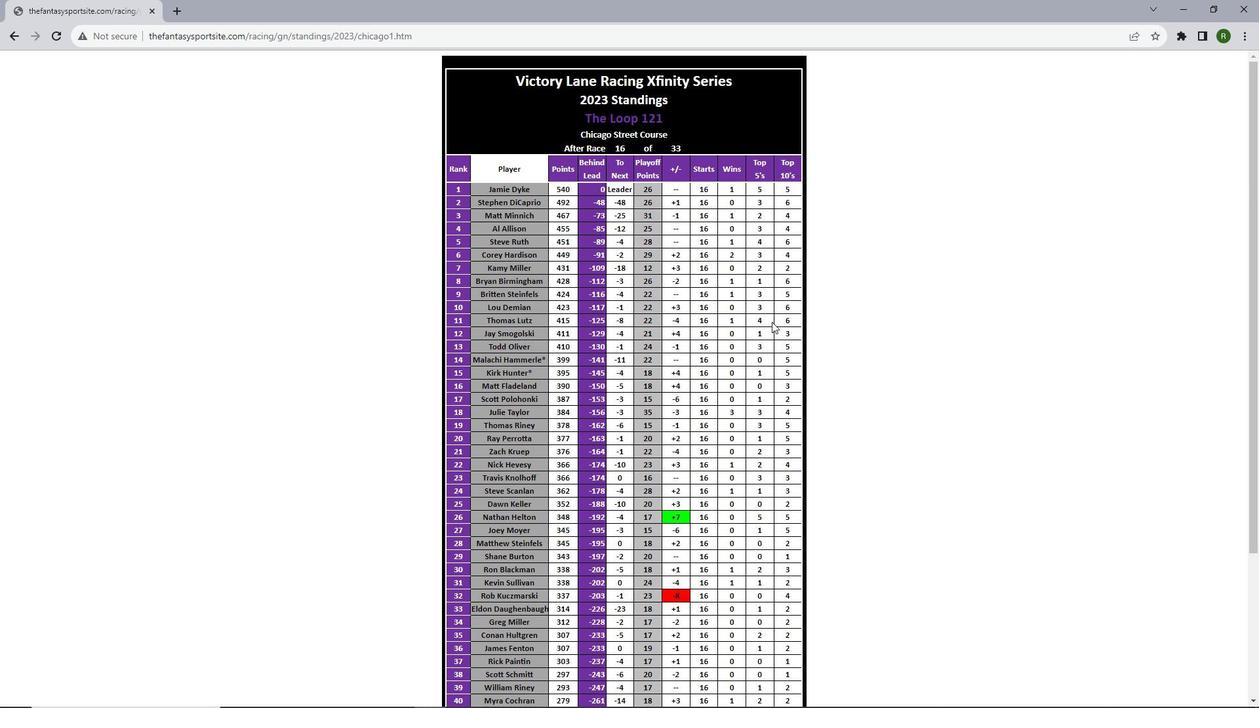 
